 Task: Add Siggi's Strawberry Skyr Yogurt to the cart.
Action: Mouse moved to (20, 269)
Screenshot: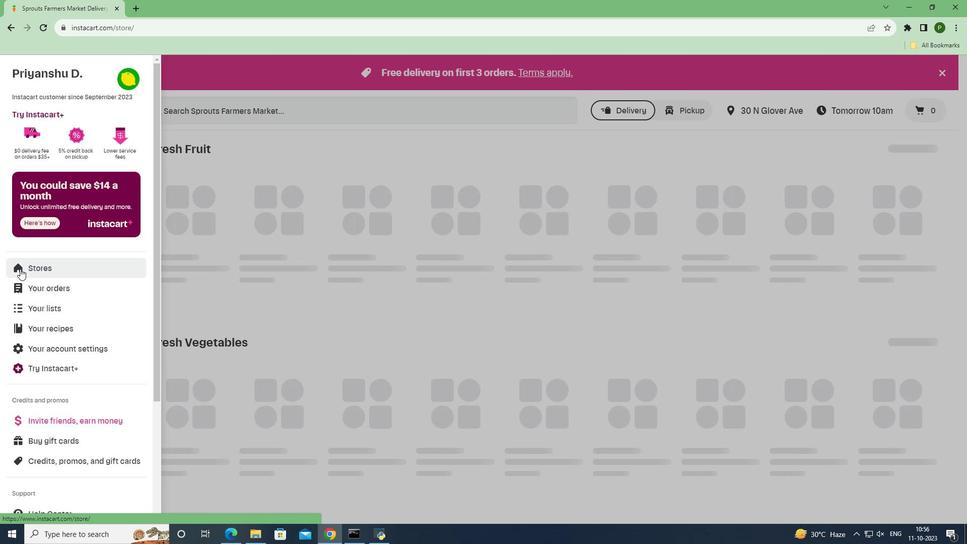 
Action: Mouse pressed left at (20, 269)
Screenshot: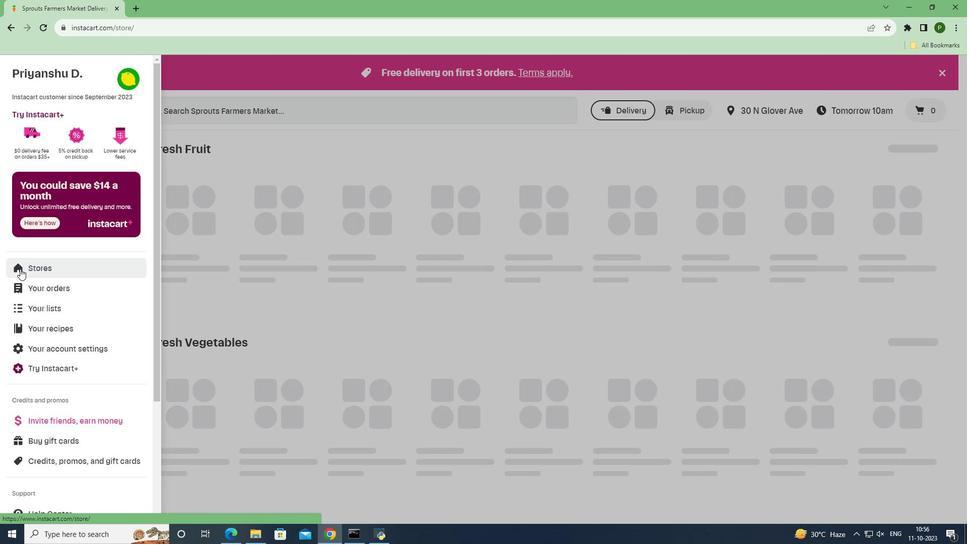
Action: Mouse moved to (232, 117)
Screenshot: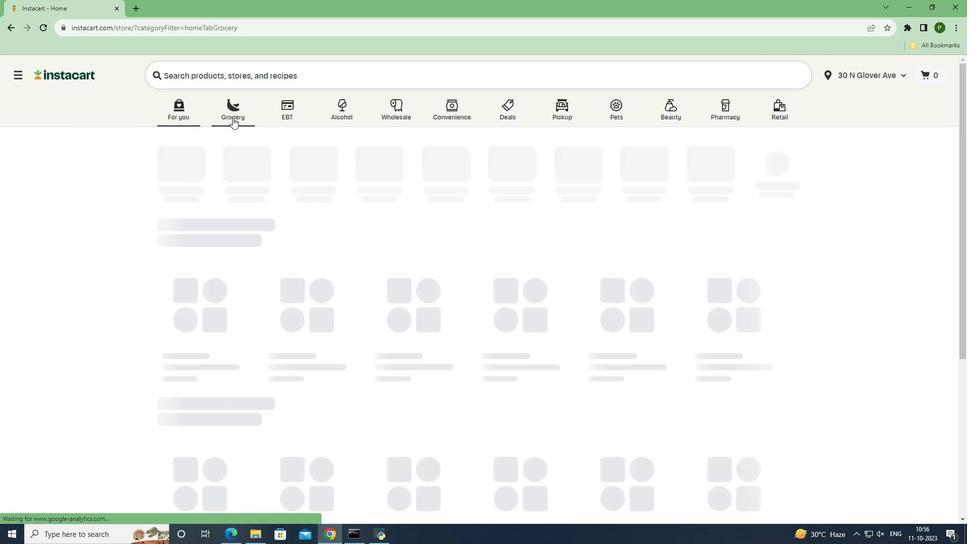 
Action: Mouse pressed left at (232, 117)
Screenshot: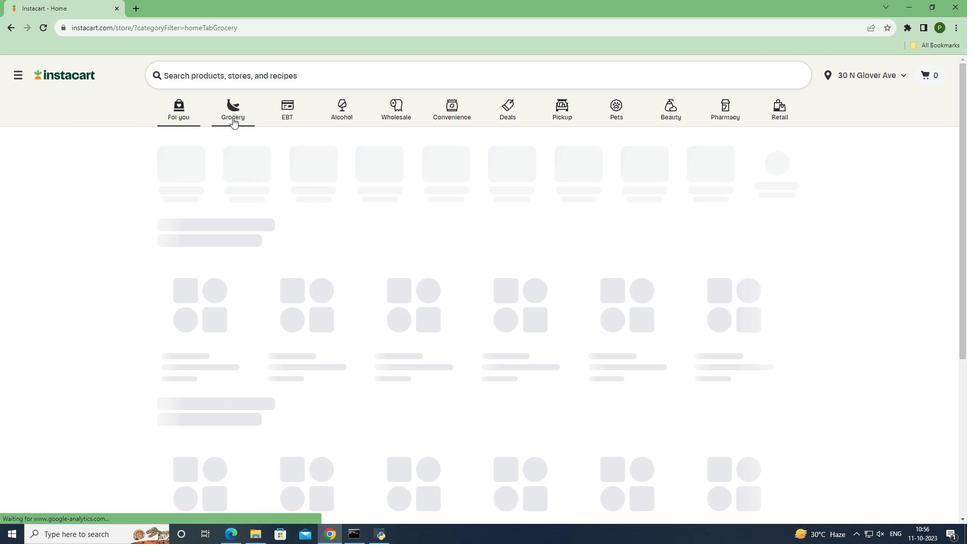 
Action: Mouse moved to (417, 230)
Screenshot: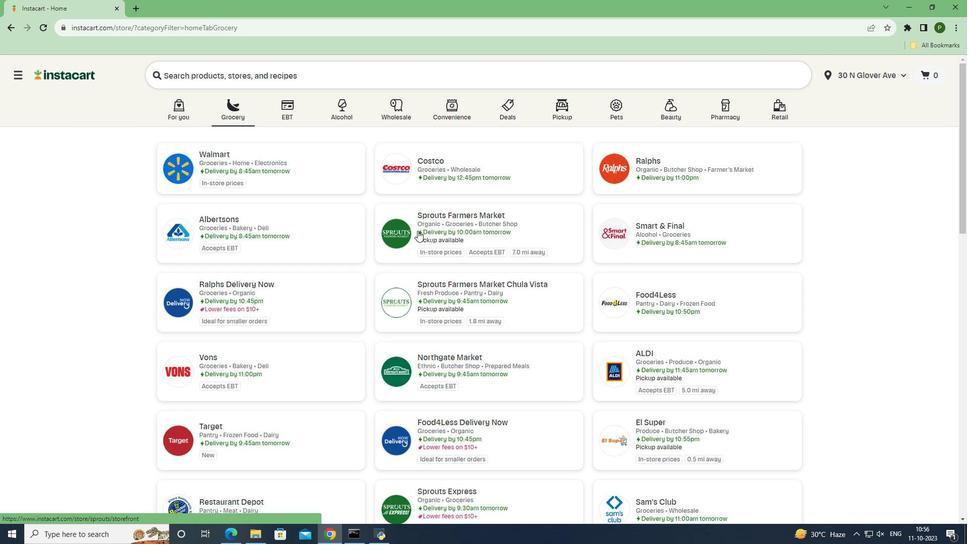 
Action: Mouse pressed left at (417, 230)
Screenshot: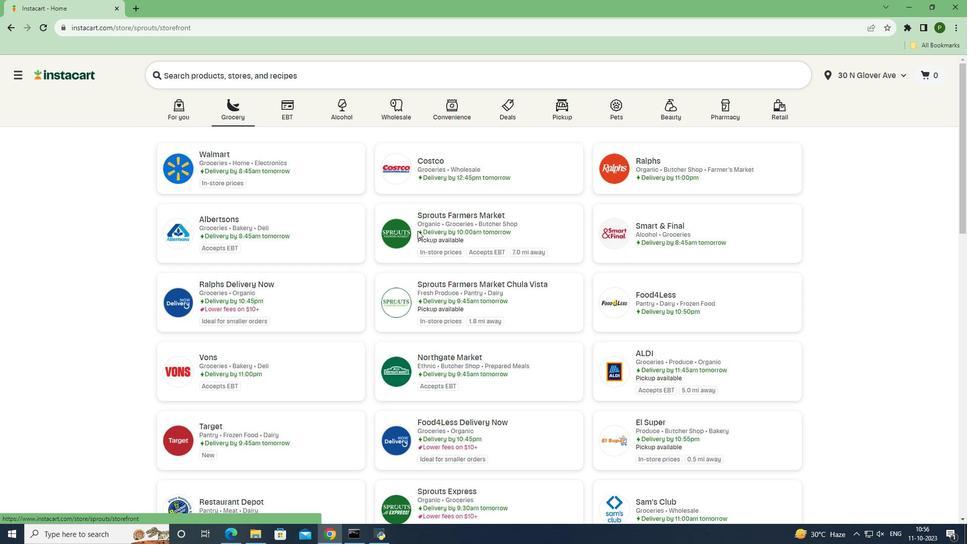 
Action: Mouse moved to (83, 361)
Screenshot: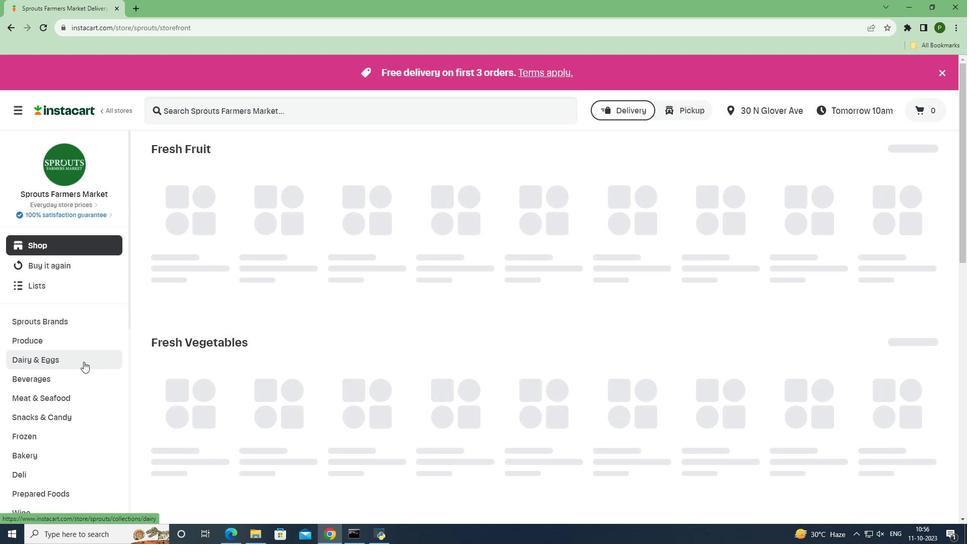 
Action: Mouse pressed left at (83, 361)
Screenshot: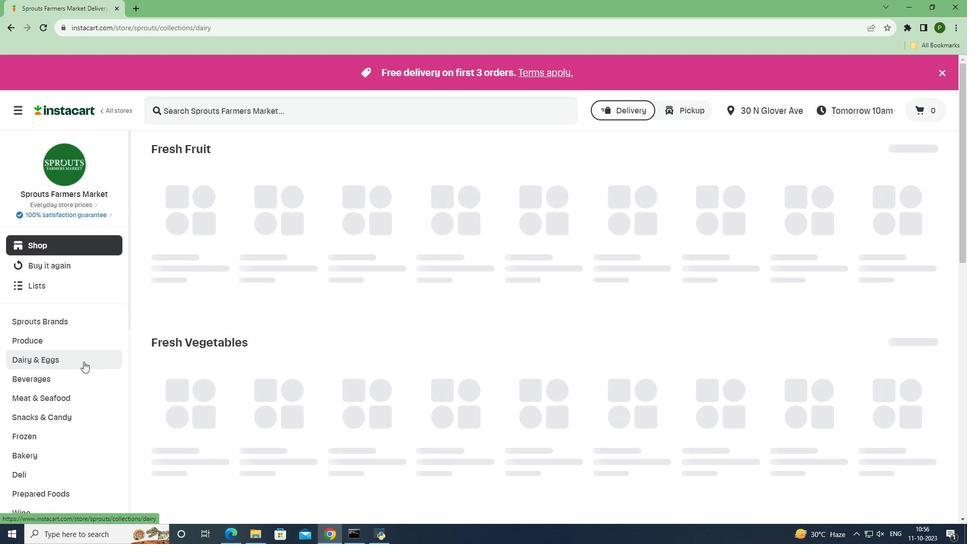 
Action: Mouse moved to (69, 435)
Screenshot: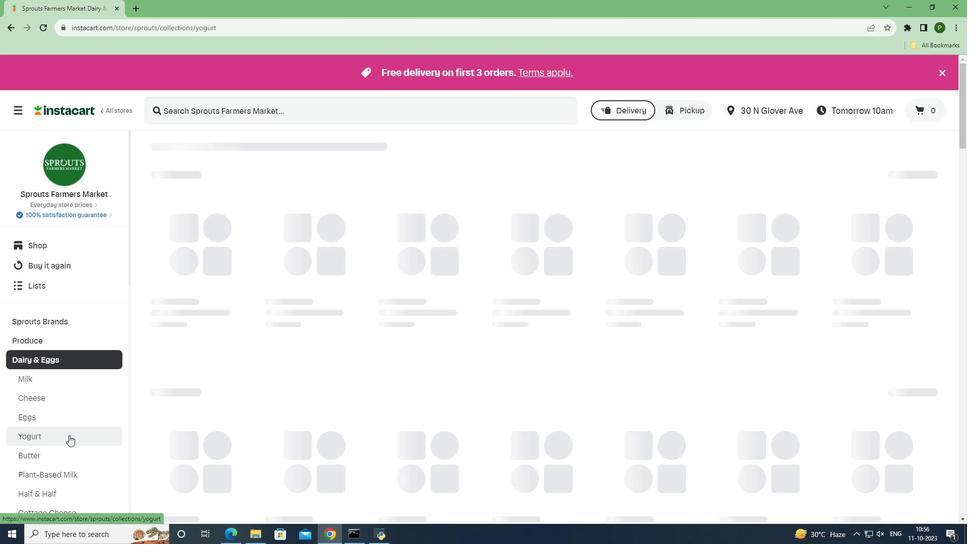 
Action: Mouse pressed left at (69, 435)
Screenshot: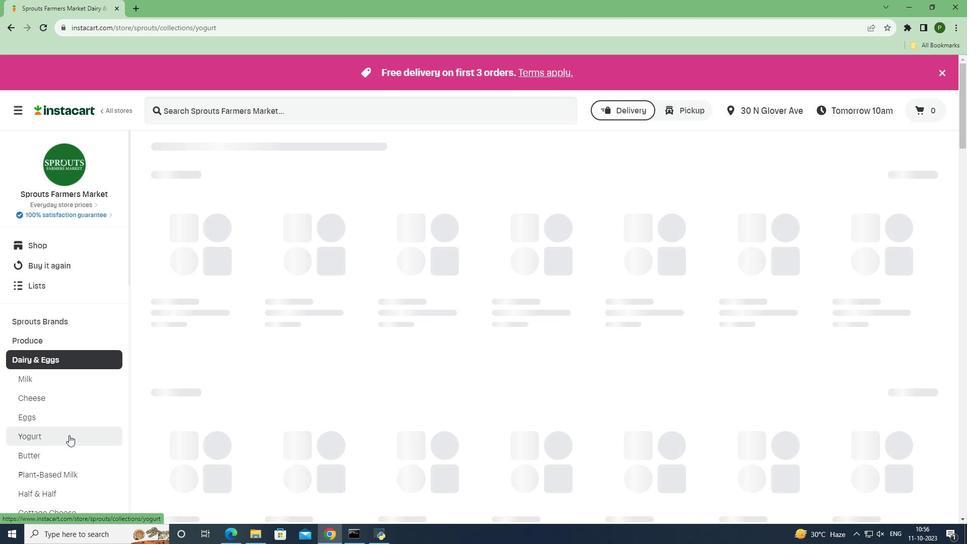 
Action: Mouse moved to (183, 108)
Screenshot: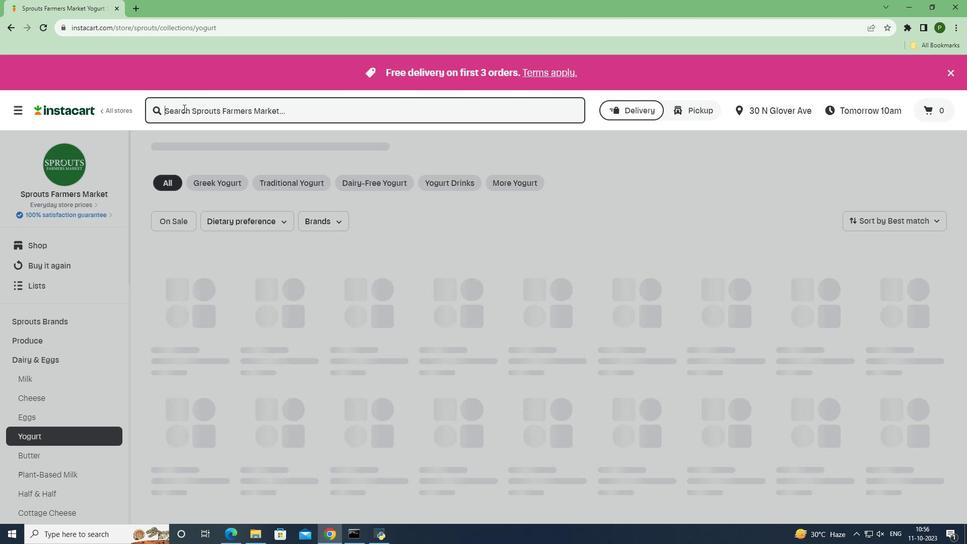 
Action: Mouse pressed left at (183, 108)
Screenshot: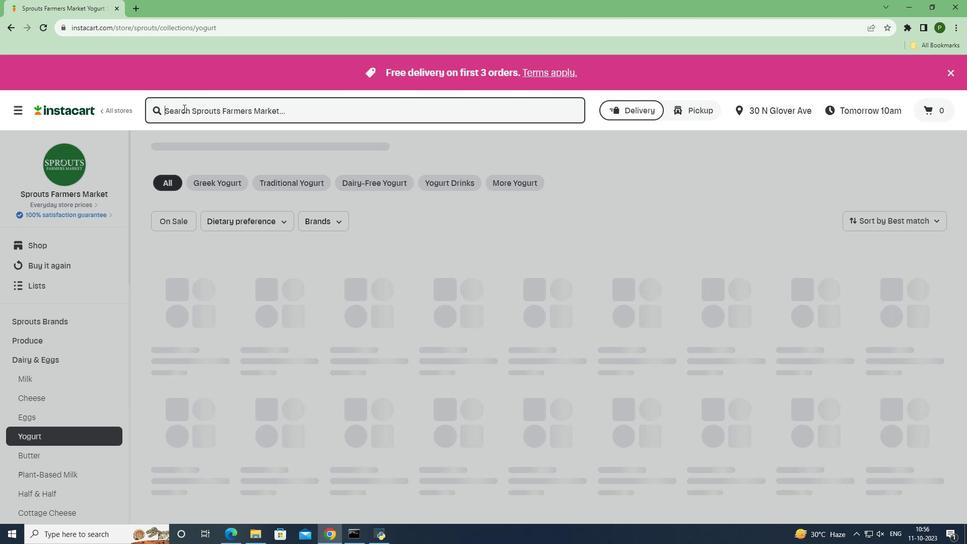 
Action: Key pressed <Key.caps_lock>S<Key.caps_lock>iggi's<Key.space><Key.caps_lock>S<Key.caps_lock>trawberry<Key.space><Key.caps_lock>S<Key.caps_lock>kyr<Key.space><Key.caps_lock>Y<Key.caps_lock>ogurt<Key.space><Key.enter>
Screenshot: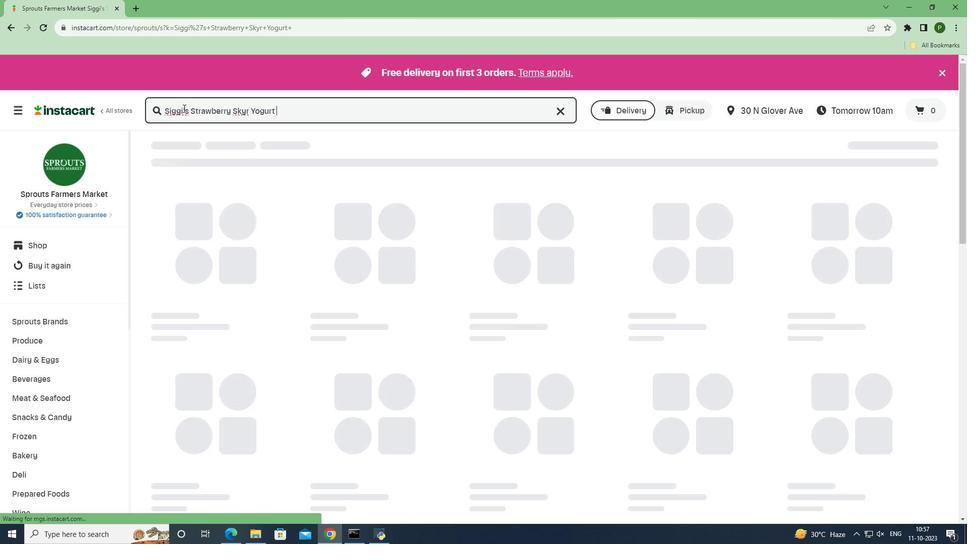 
Action: Mouse moved to (583, 211)
Screenshot: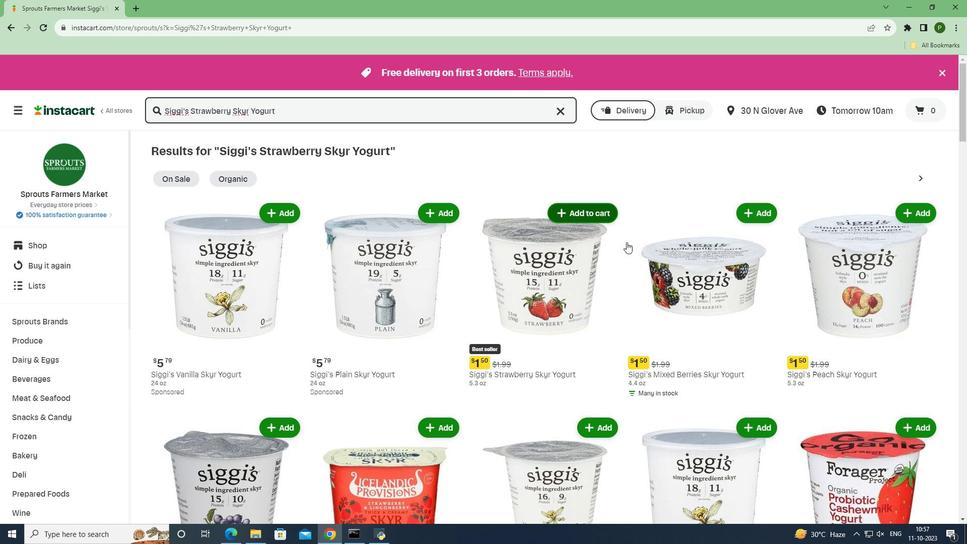 
Action: Mouse pressed left at (583, 211)
Screenshot: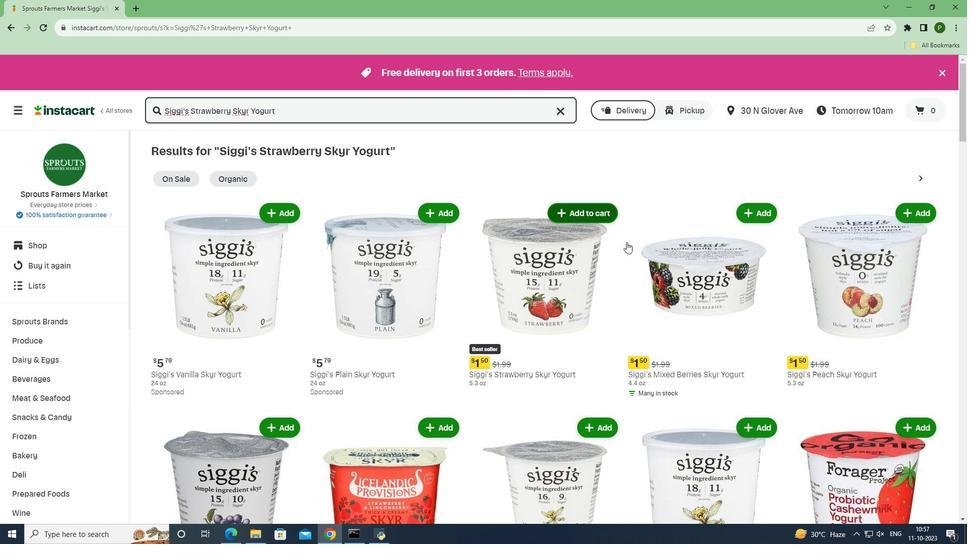
Action: Mouse moved to (630, 258)
Screenshot: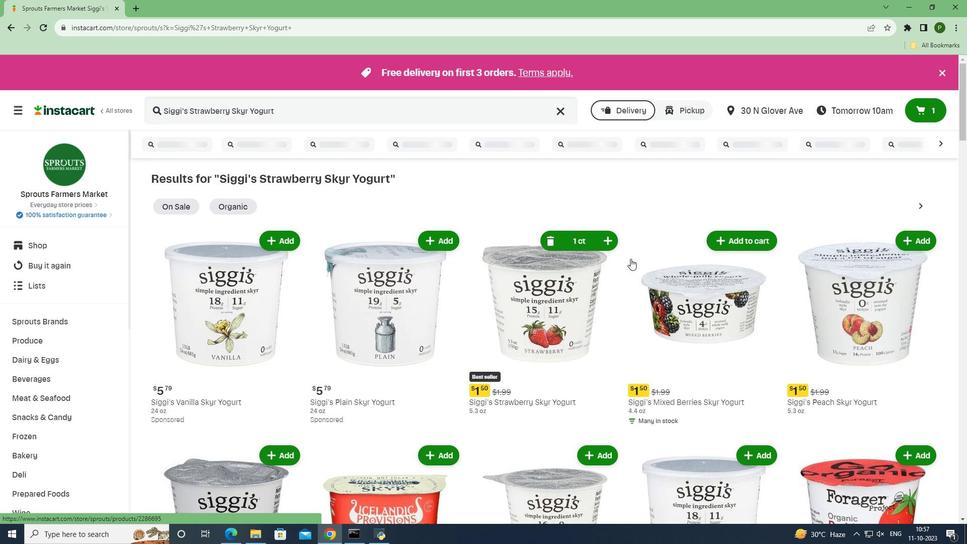 
